 Task: Leave a comment on recent  post of Samsung Electronics
Action: Mouse moved to (461, 487)
Screenshot: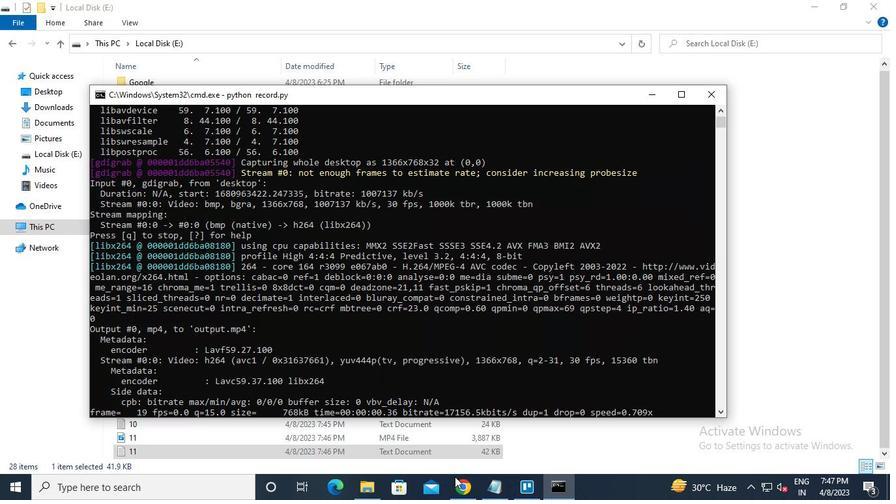 
Action: Mouse pressed left at (461, 487)
Screenshot: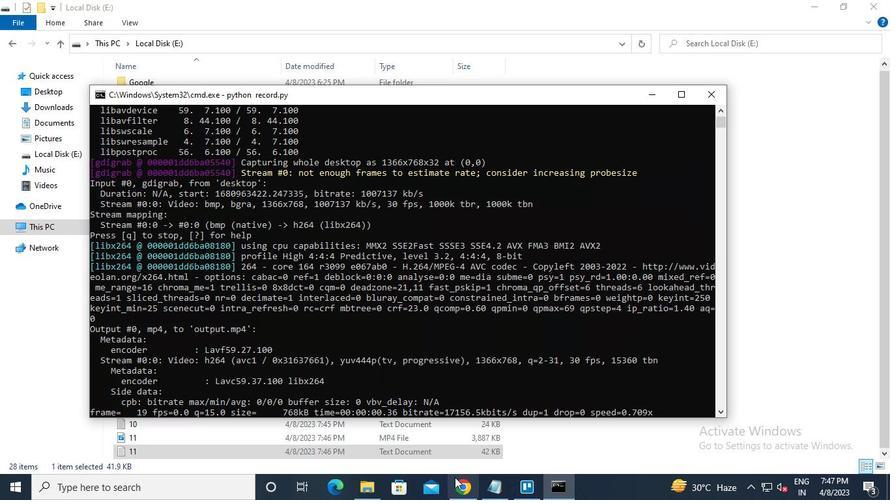 
Action: Mouse moved to (232, 87)
Screenshot: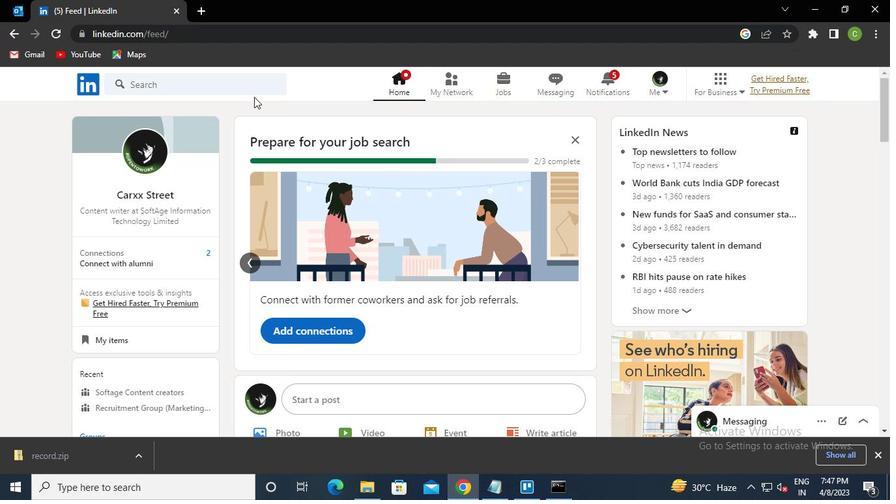 
Action: Mouse pressed left at (232, 87)
Screenshot: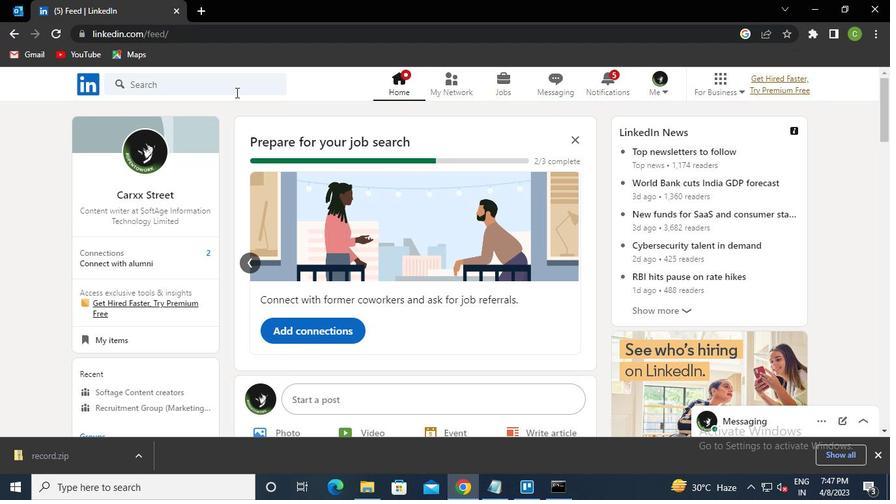 
Action: Keyboard s
Screenshot: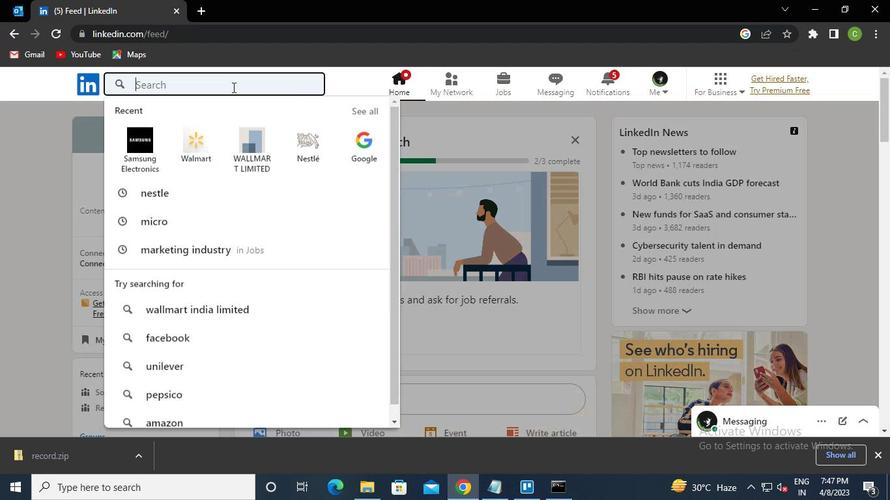 
Action: Keyboard a
Screenshot: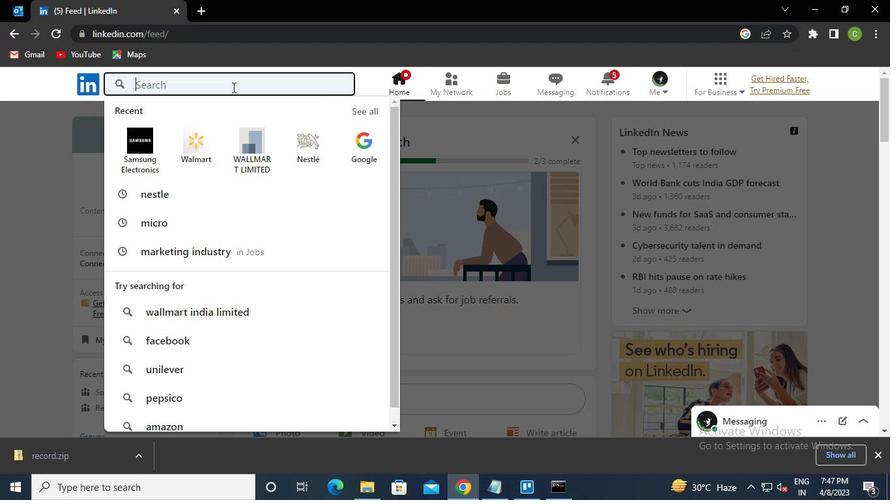 
Action: Keyboard m
Screenshot: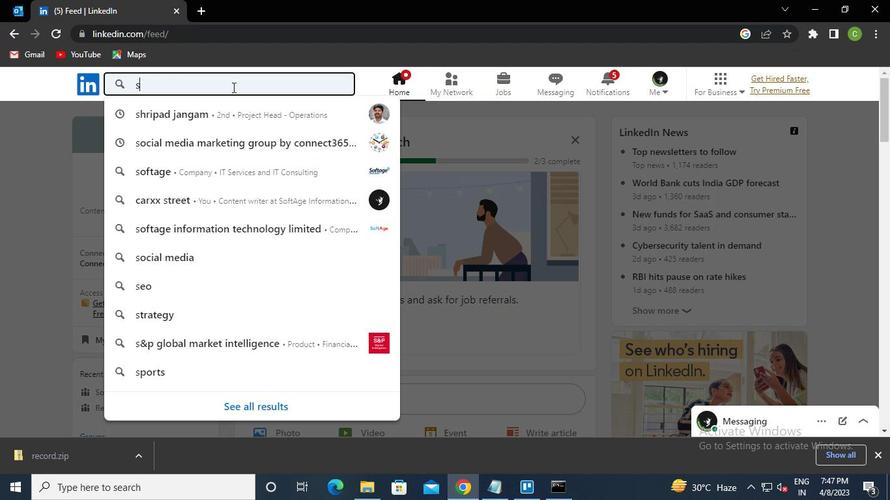 
Action: Keyboard s
Screenshot: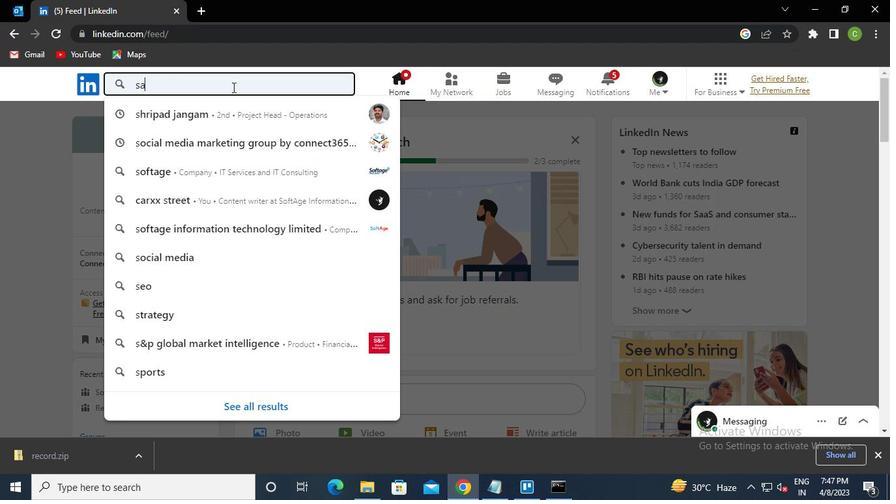 
Action: Keyboard u
Screenshot: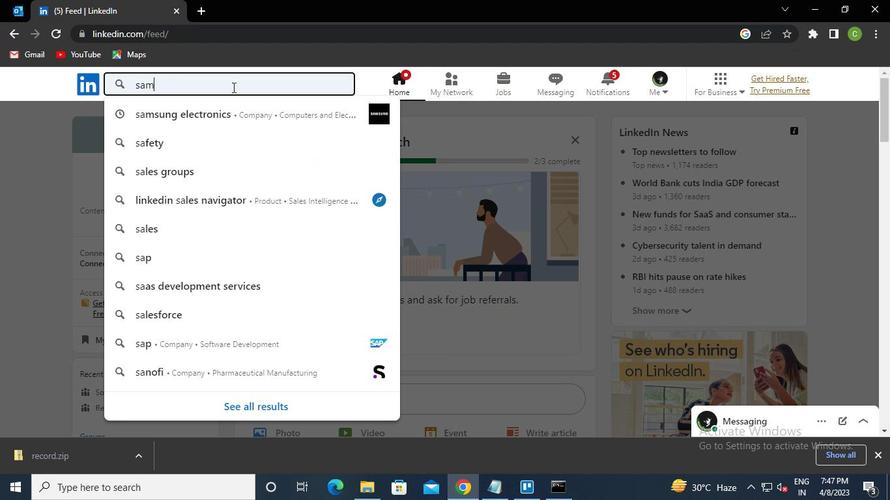 
Action: Keyboard n
Screenshot: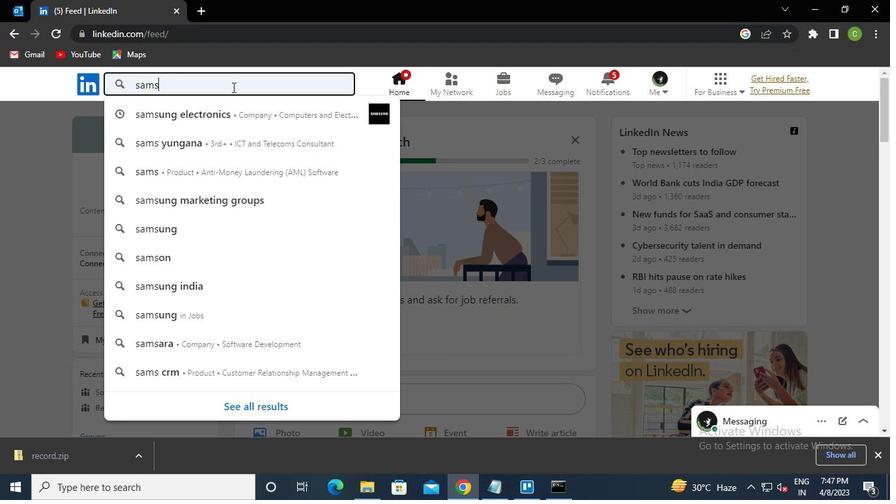 
Action: Keyboard b
Screenshot: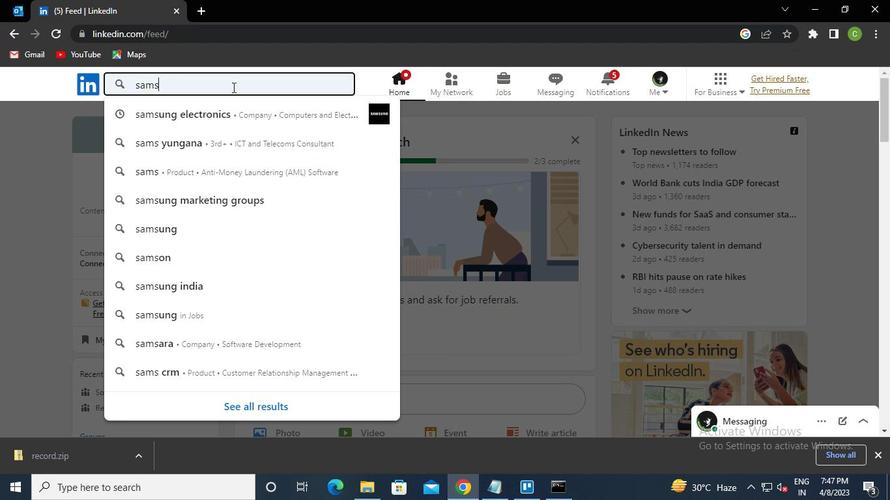 
Action: Keyboard g
Screenshot: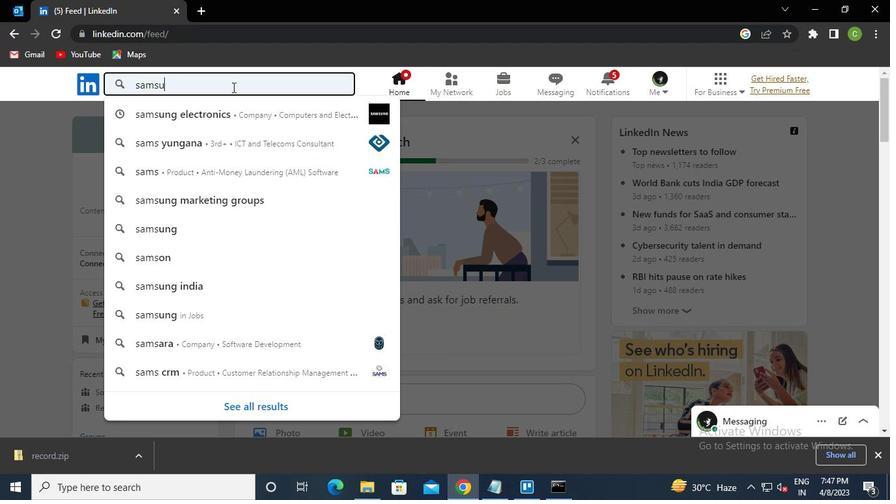 
Action: Keyboard Key.enter
Screenshot: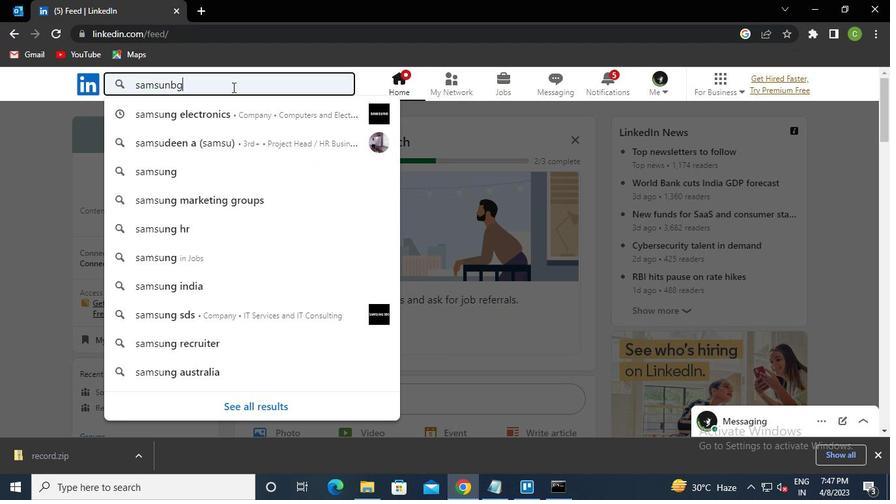 
Action: Mouse moved to (405, 86)
Screenshot: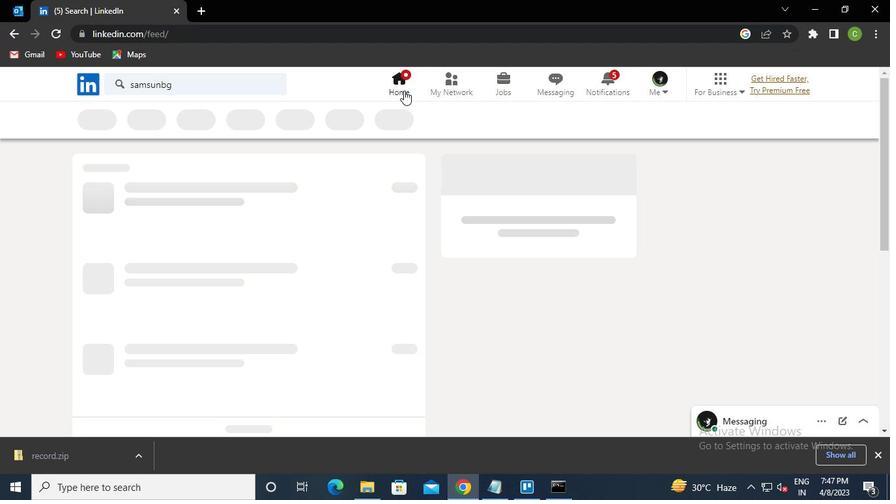 
Action: Mouse pressed left at (405, 86)
Screenshot: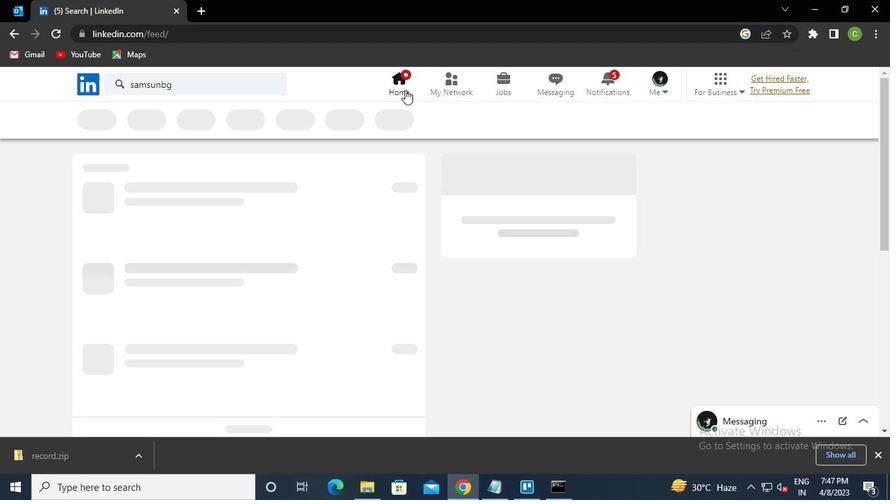 
Action: Mouse moved to (213, 87)
Screenshot: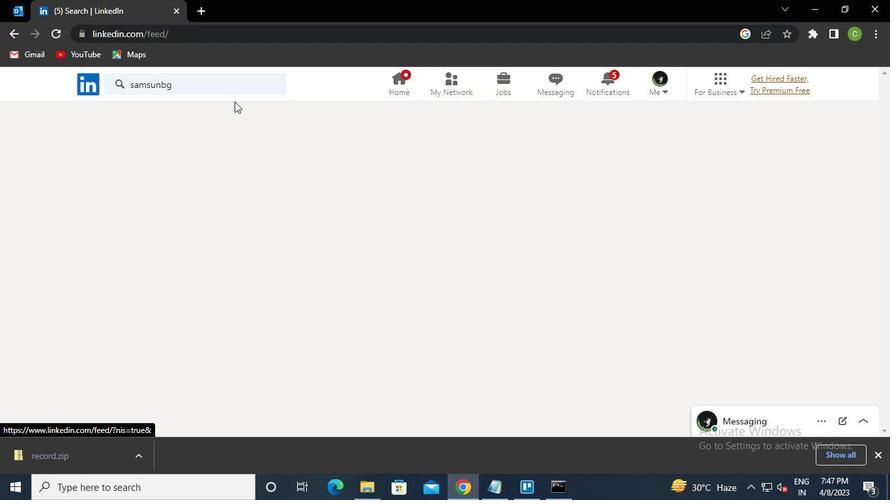 
Action: Mouse pressed left at (213, 87)
Screenshot: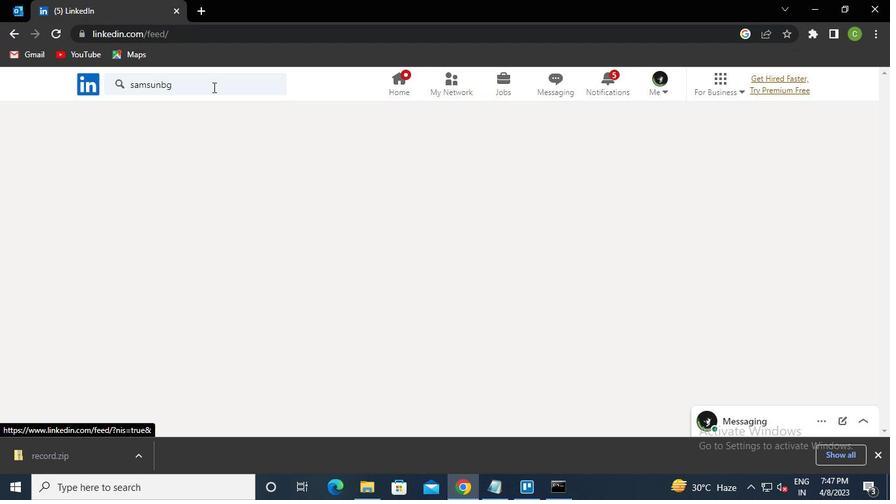 
Action: Mouse moved to (143, 161)
Screenshot: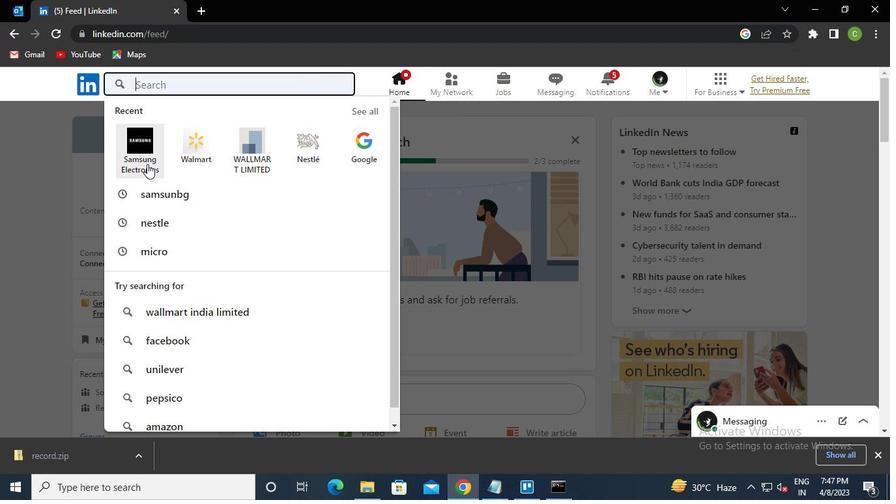 
Action: Mouse pressed left at (143, 161)
Screenshot: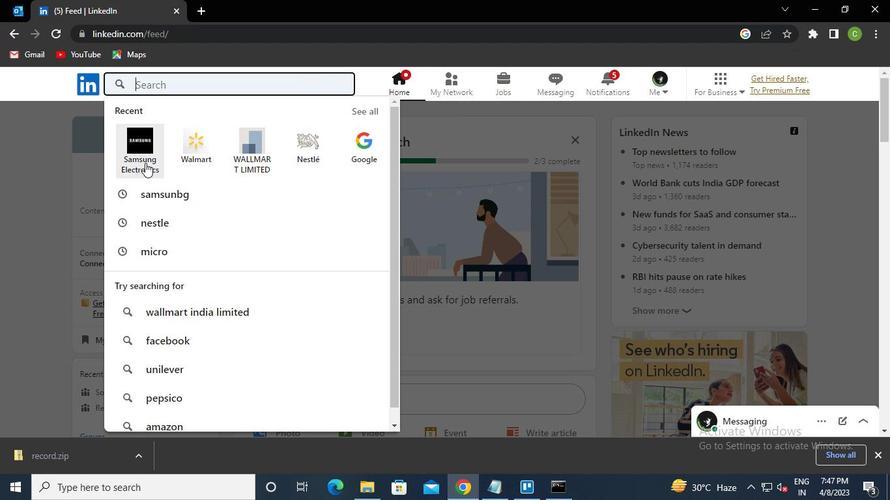 
Action: Mouse moved to (221, 149)
Screenshot: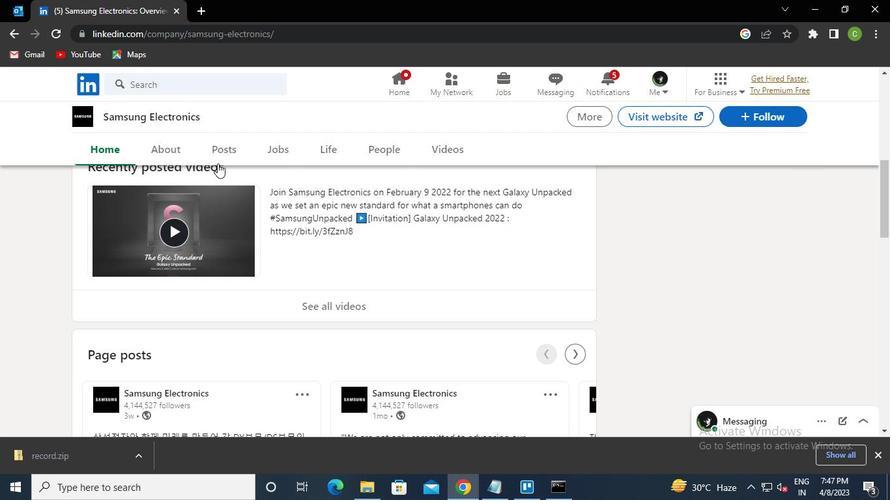 
Action: Mouse pressed left at (221, 149)
Screenshot: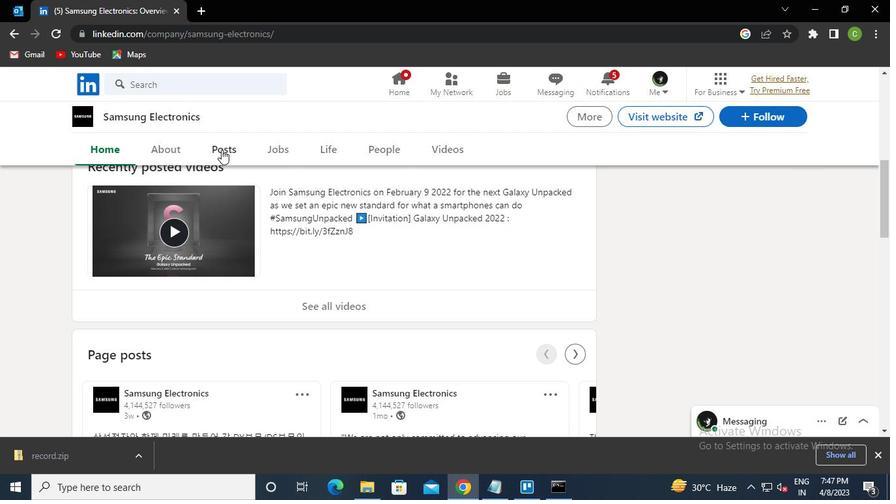 
Action: Mouse moved to (377, 241)
Screenshot: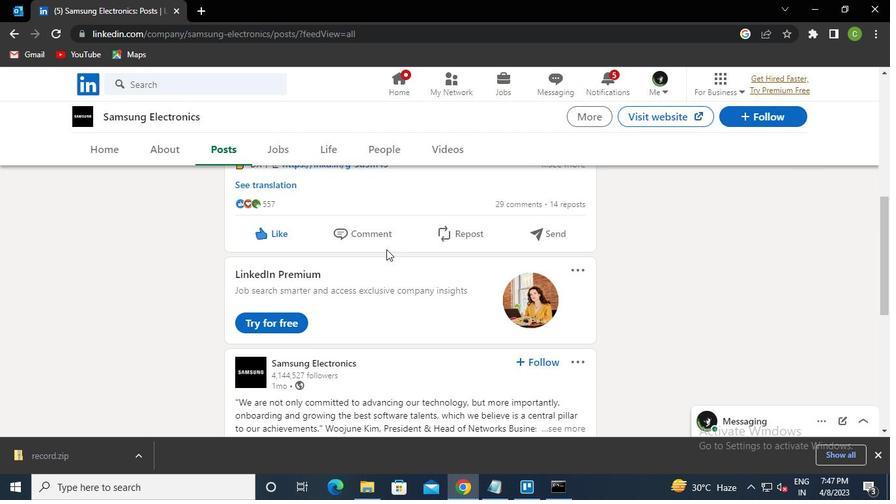 
Action: Mouse pressed left at (377, 241)
Screenshot: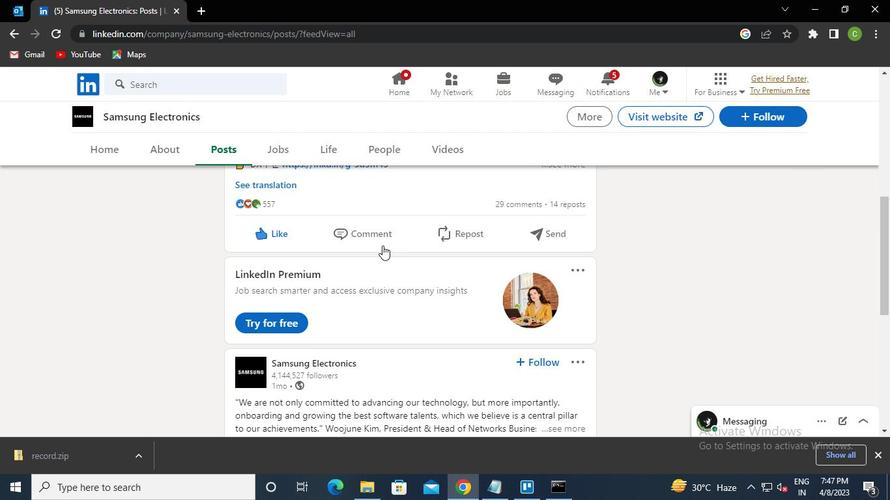 
Action: Mouse moved to (369, 273)
Screenshot: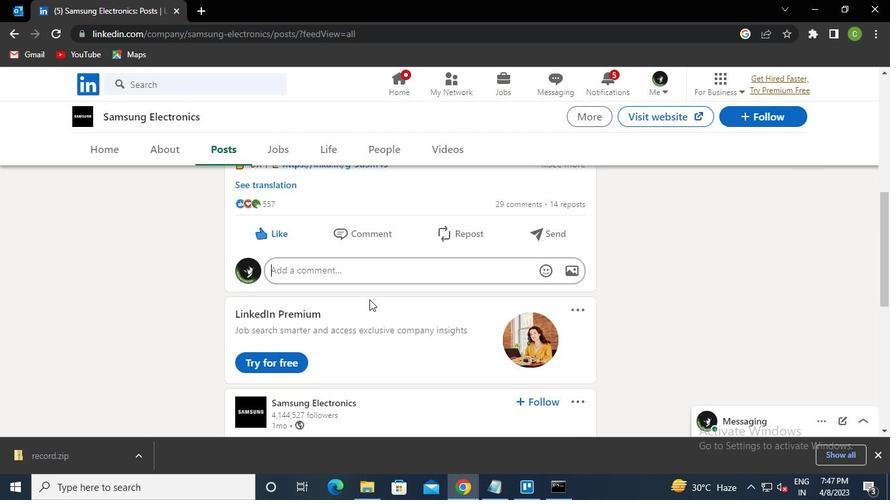 
Action: Keyboard Key.caps_lock
Screenshot: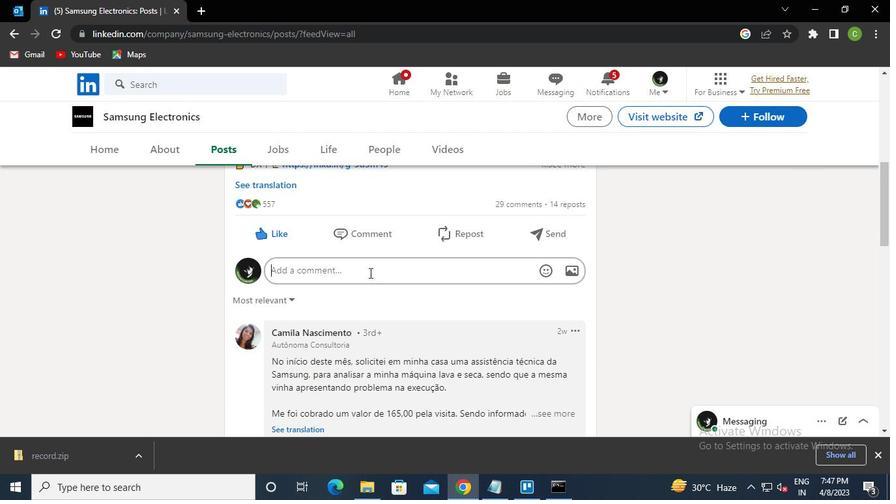 
Action: Keyboard a
Screenshot: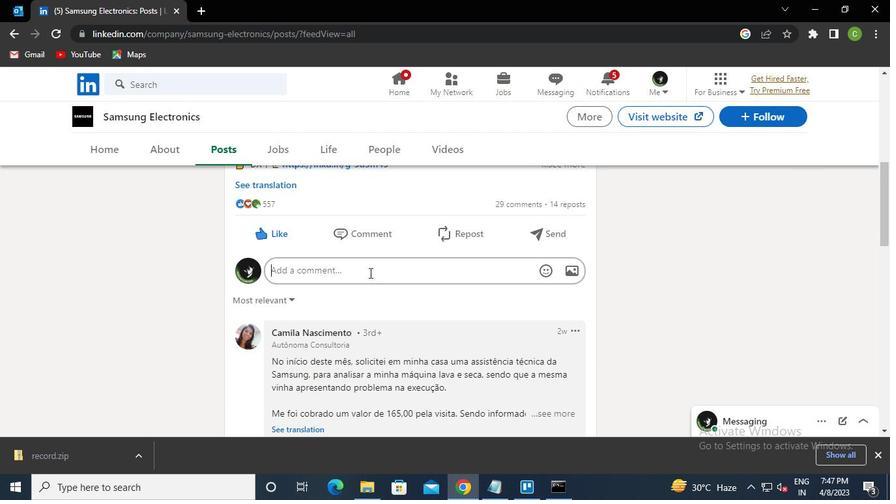
Action: Keyboard Key.caps_lock
Screenshot: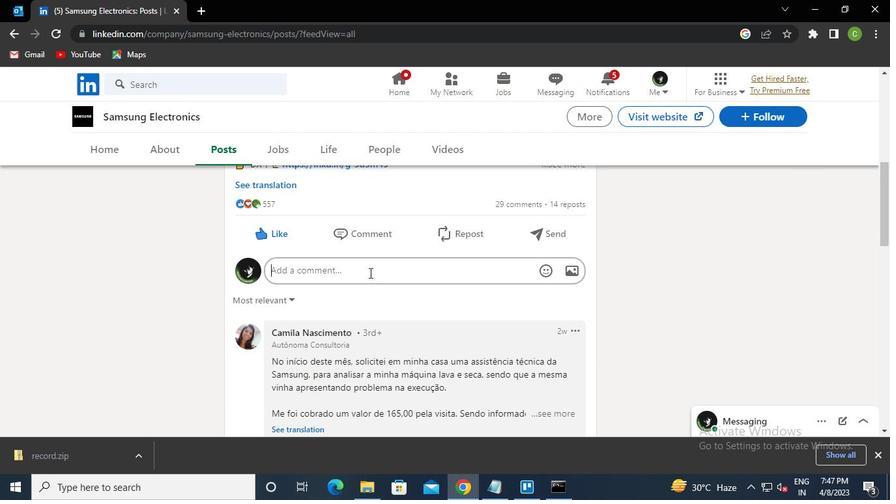 
Action: Keyboard w
Screenshot: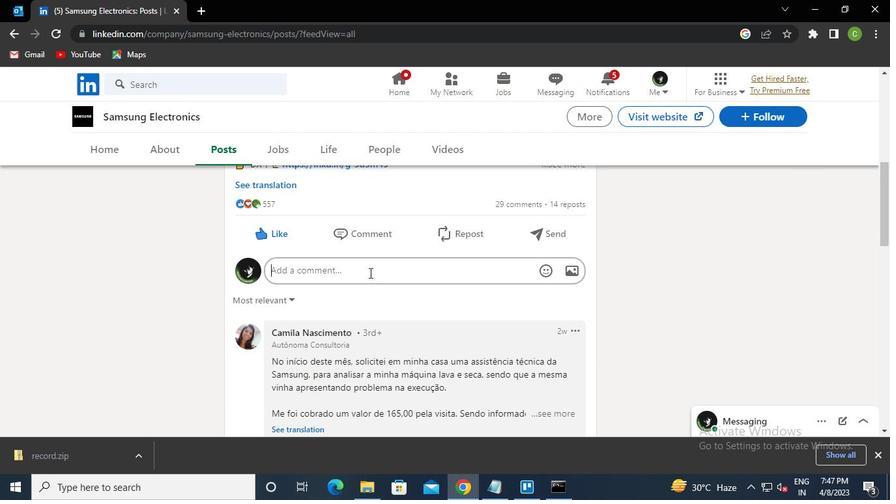 
Action: Keyboard e
Screenshot: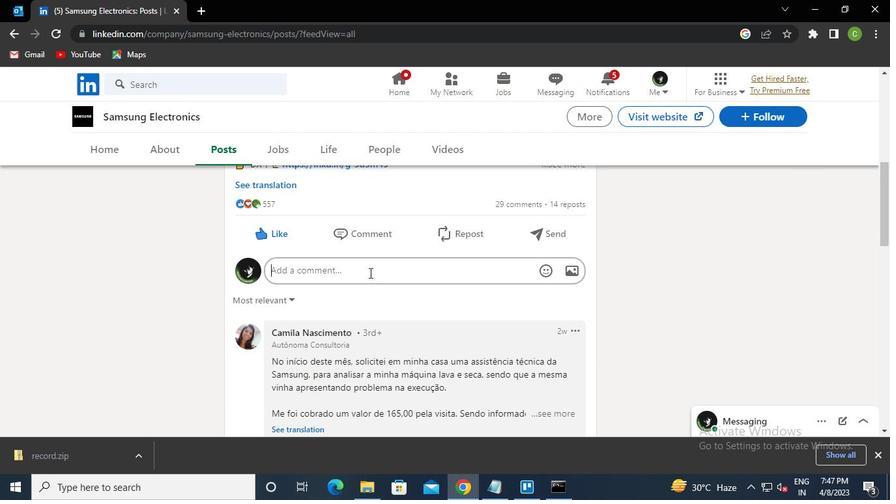 
Action: Keyboard s
Screenshot: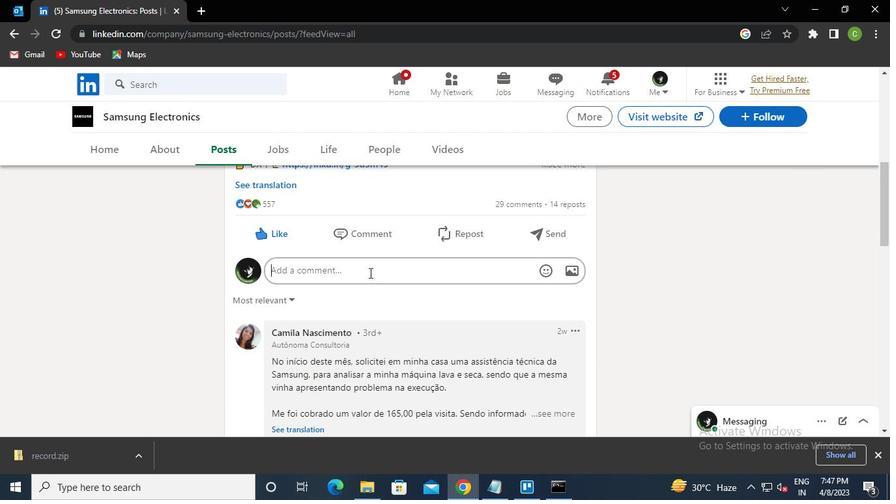 
Action: Keyboard o
Screenshot: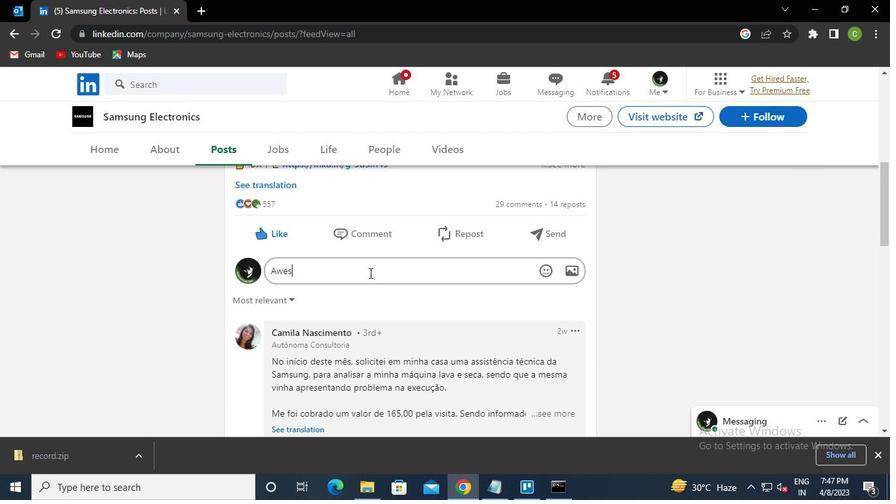 
Action: Keyboard m
Screenshot: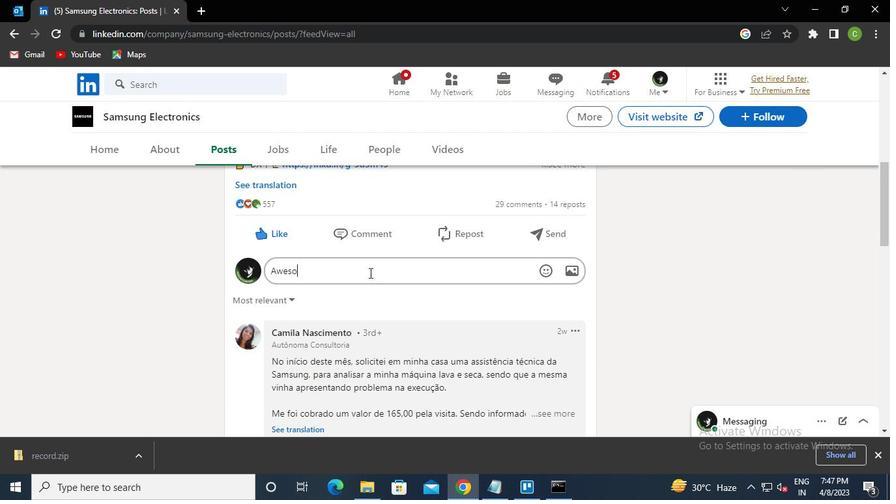 
Action: Keyboard e
Screenshot: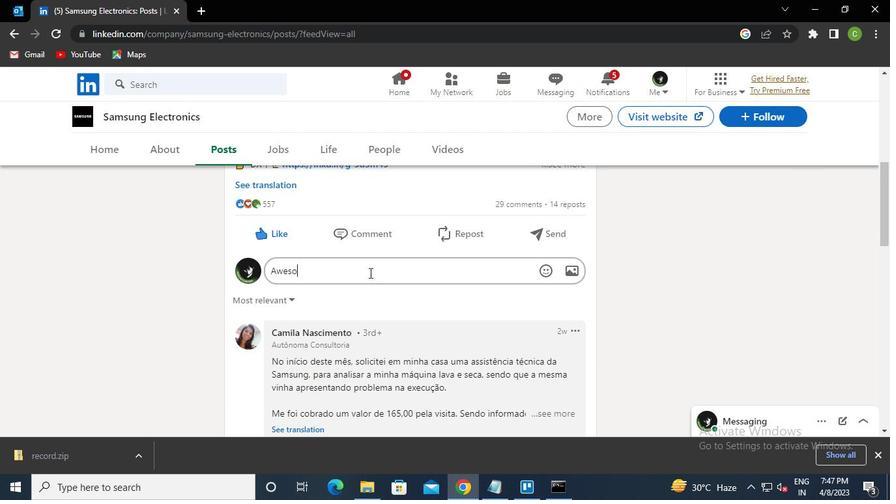 
Action: Mouse moved to (284, 299)
Screenshot: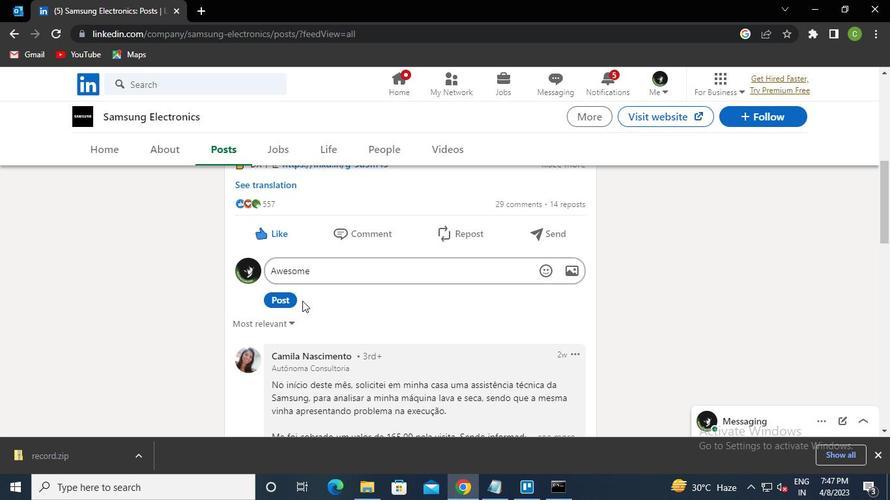 
Action: Mouse pressed left at (284, 299)
Screenshot: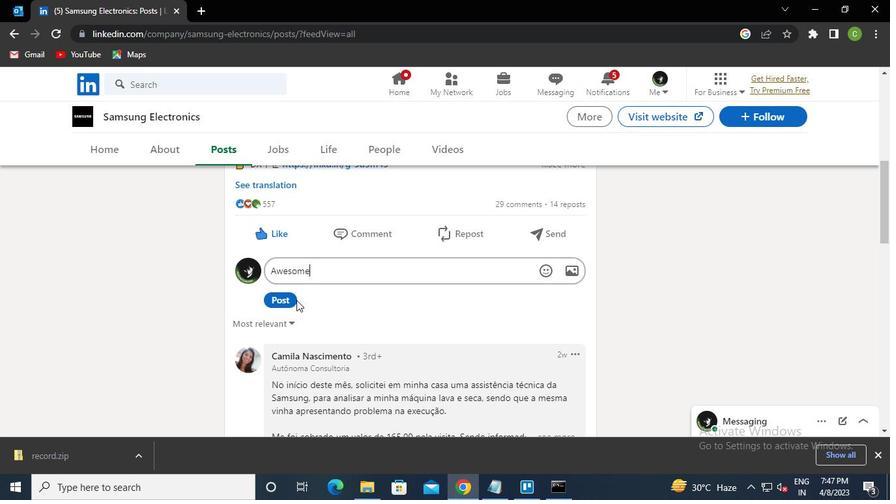 
Action: Mouse moved to (555, 493)
Screenshot: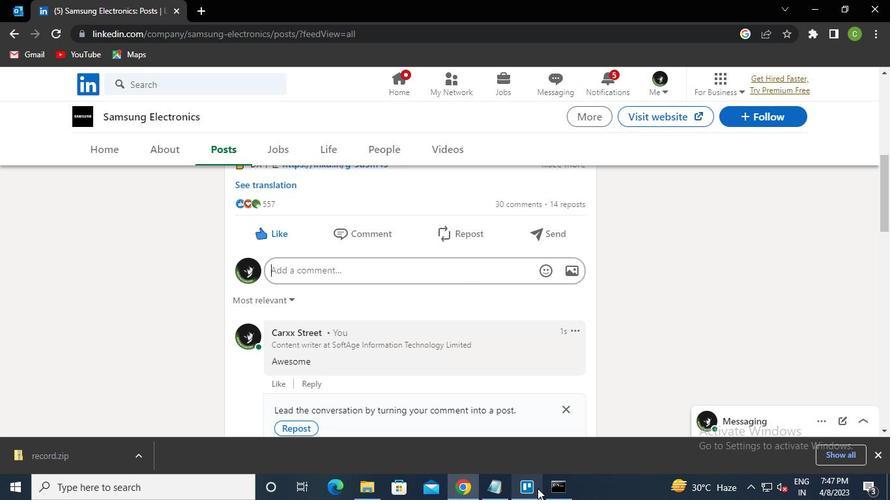 
Action: Mouse pressed left at (555, 493)
Screenshot: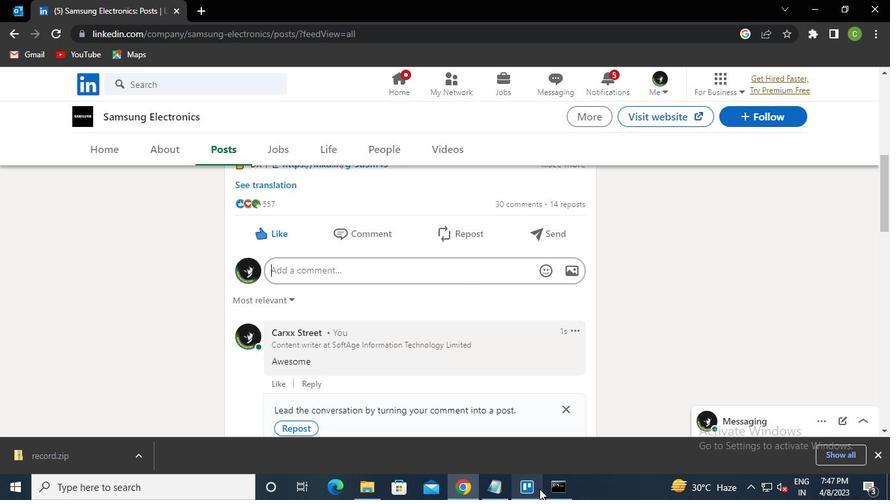 
Action: Mouse moved to (709, 97)
Screenshot: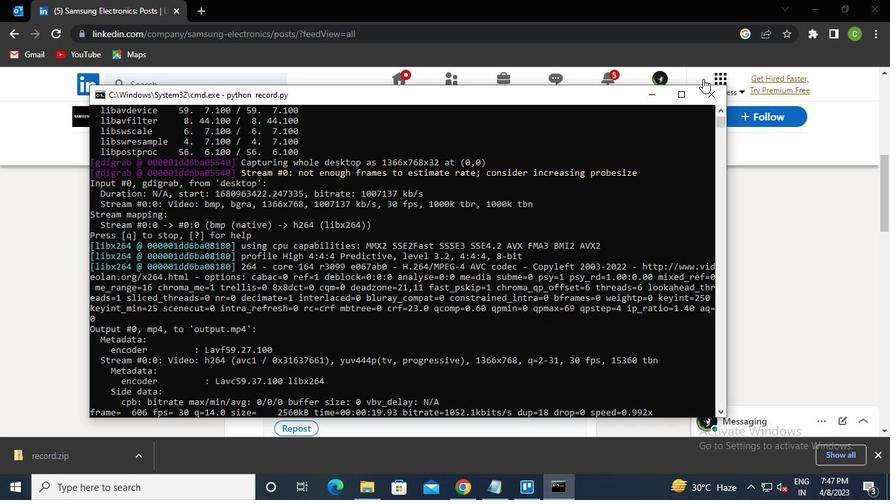 
Action: Mouse pressed left at (709, 97)
Screenshot: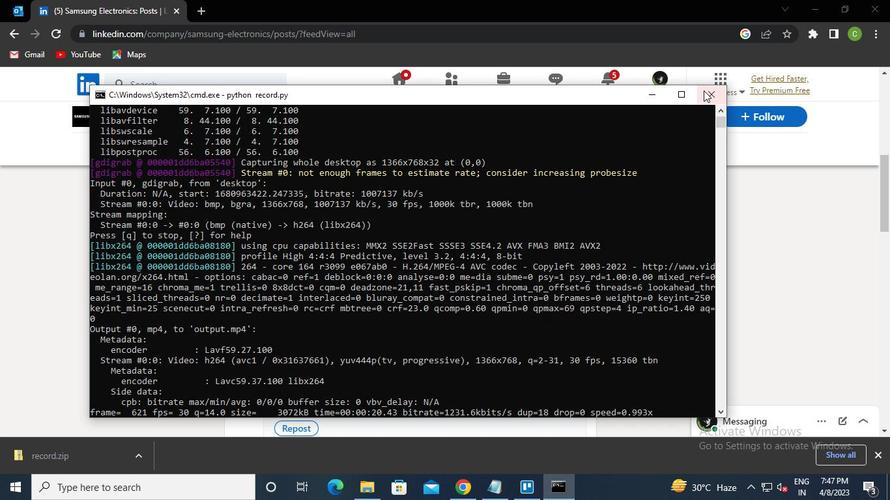 
Action: Mouse moved to (698, 102)
Screenshot: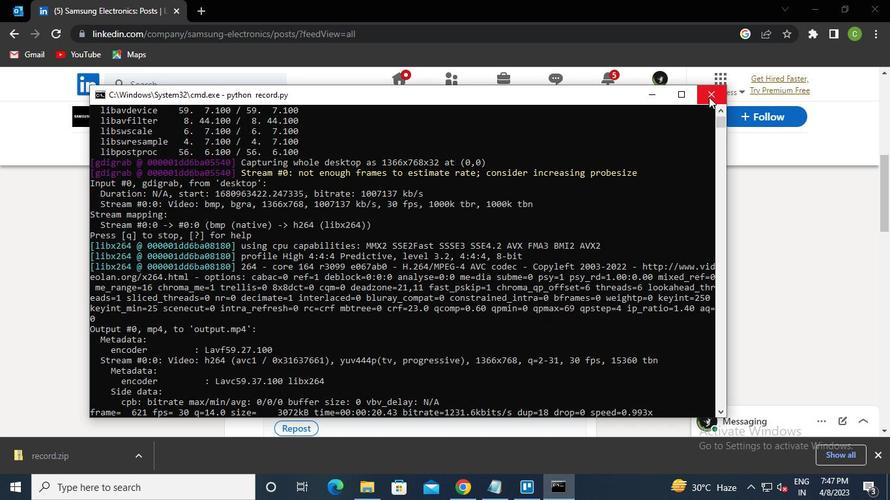
